 Task: Select Size on screen equals size on printout
Action: Mouse moved to (67, 114)
Screenshot: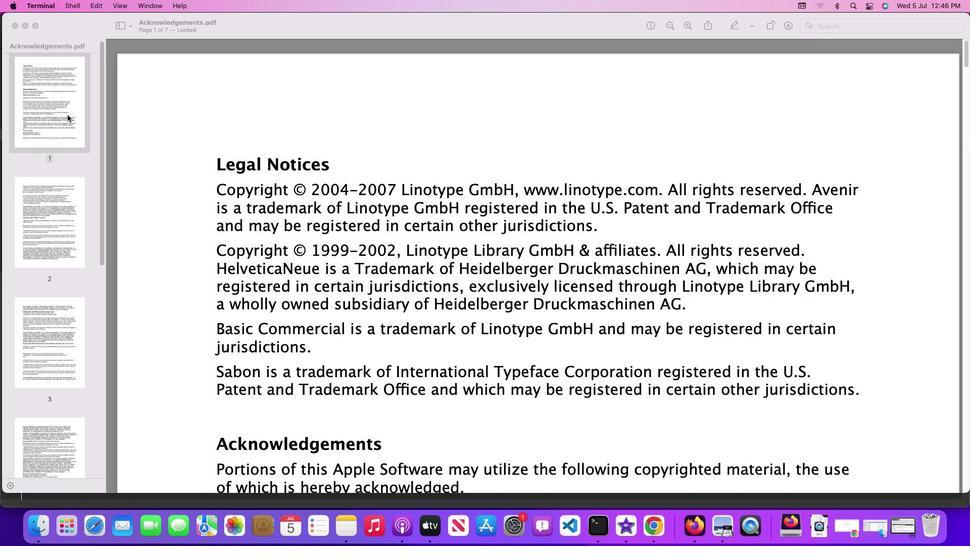 
Action: Mouse pressed left at (67, 114)
Screenshot: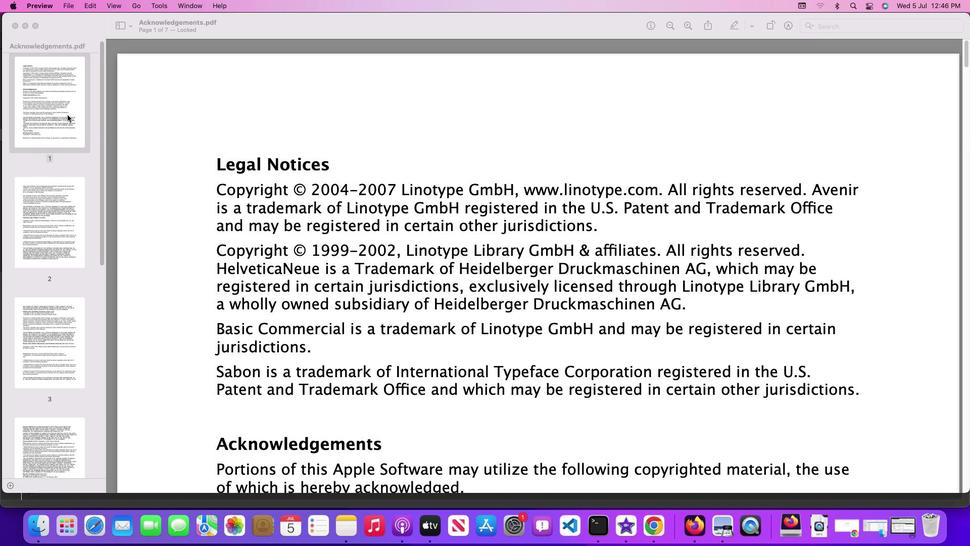 
Action: Mouse moved to (46, 5)
Screenshot: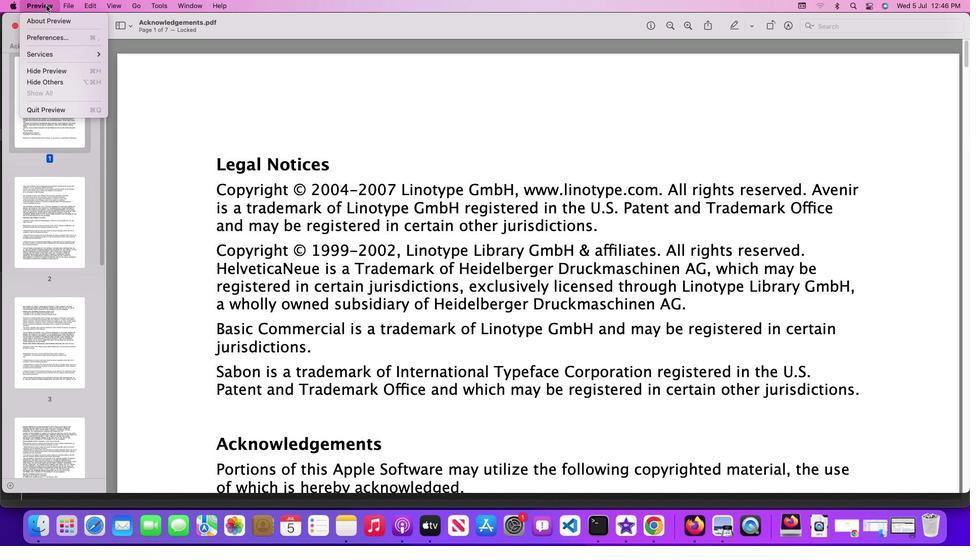 
Action: Mouse pressed left at (46, 5)
Screenshot: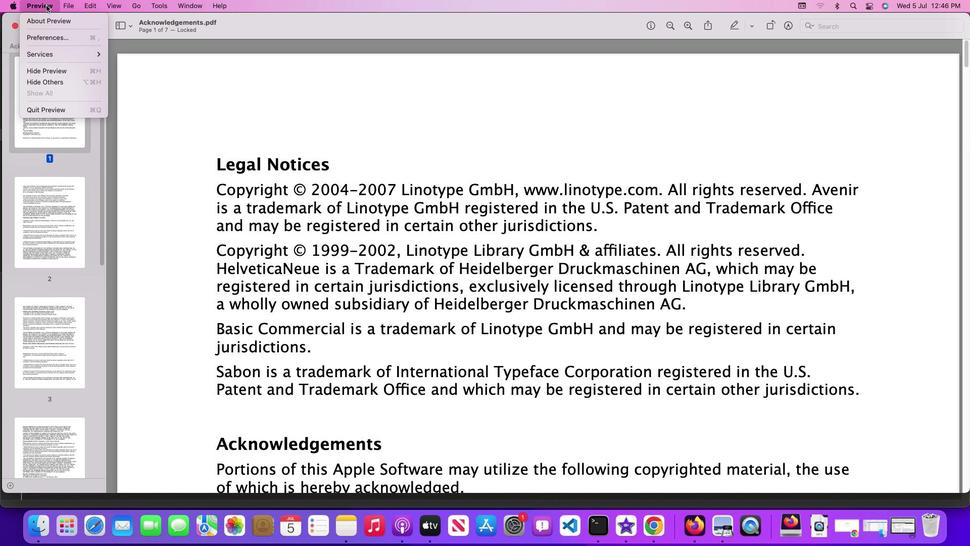
Action: Mouse moved to (64, 38)
Screenshot: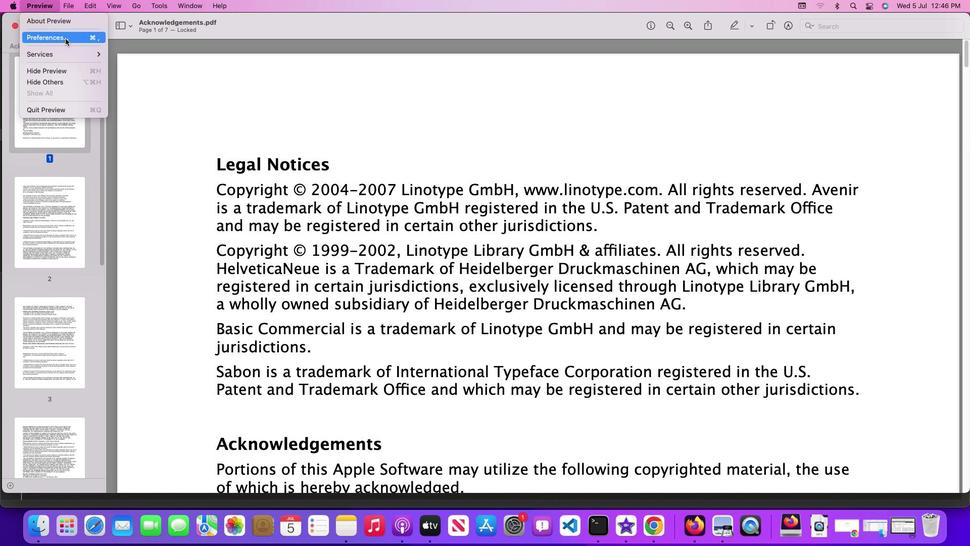 
Action: Mouse pressed left at (64, 38)
Screenshot: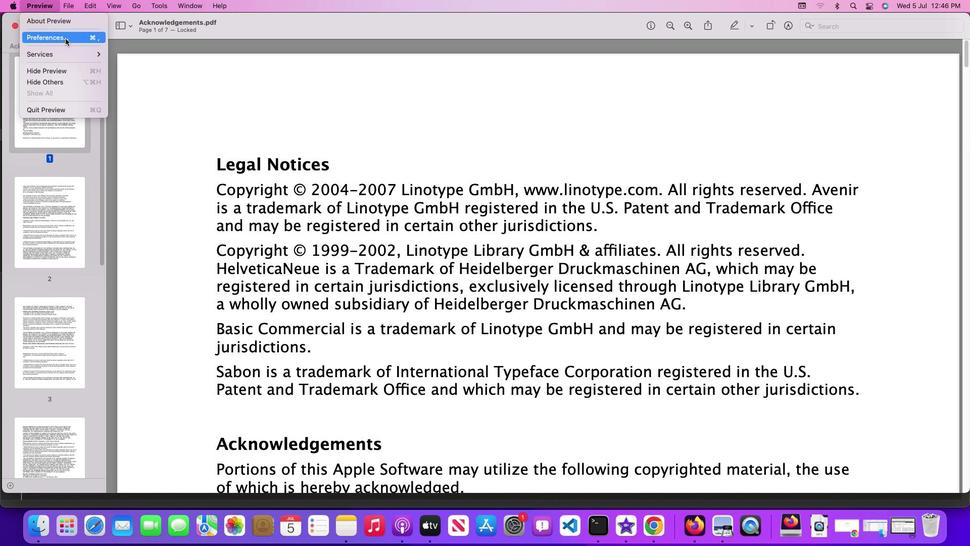 
Action: Mouse moved to (464, 254)
Screenshot: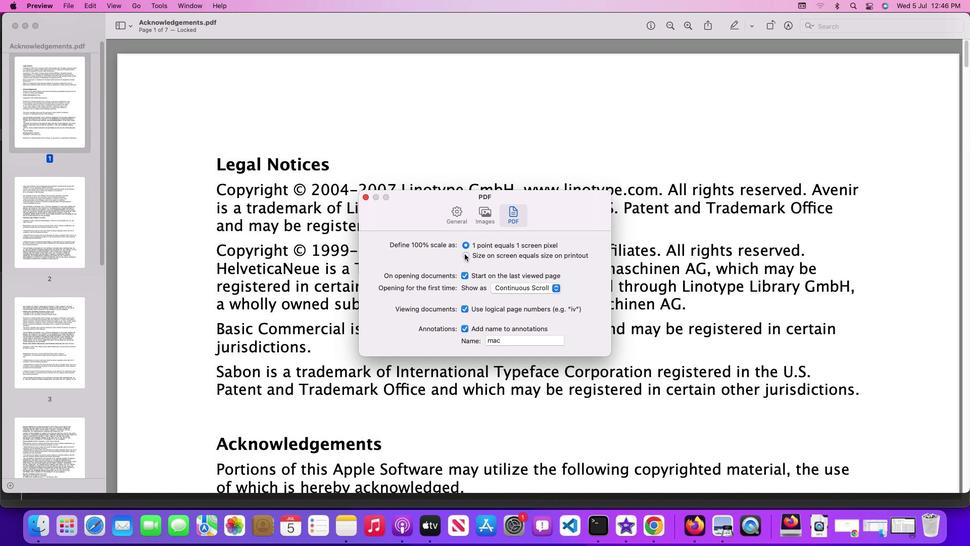 
Action: Mouse pressed left at (464, 254)
Screenshot: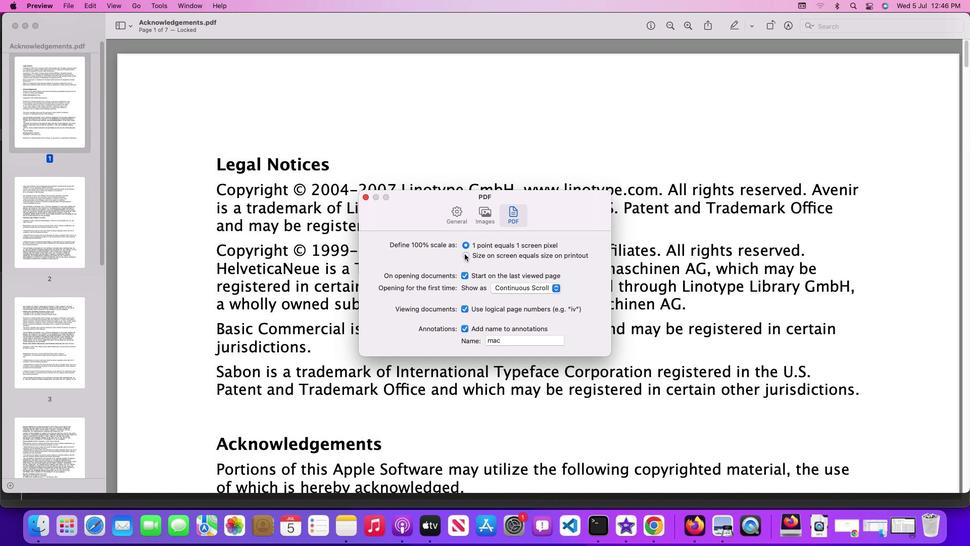 
Action: Mouse moved to (475, 289)
Screenshot: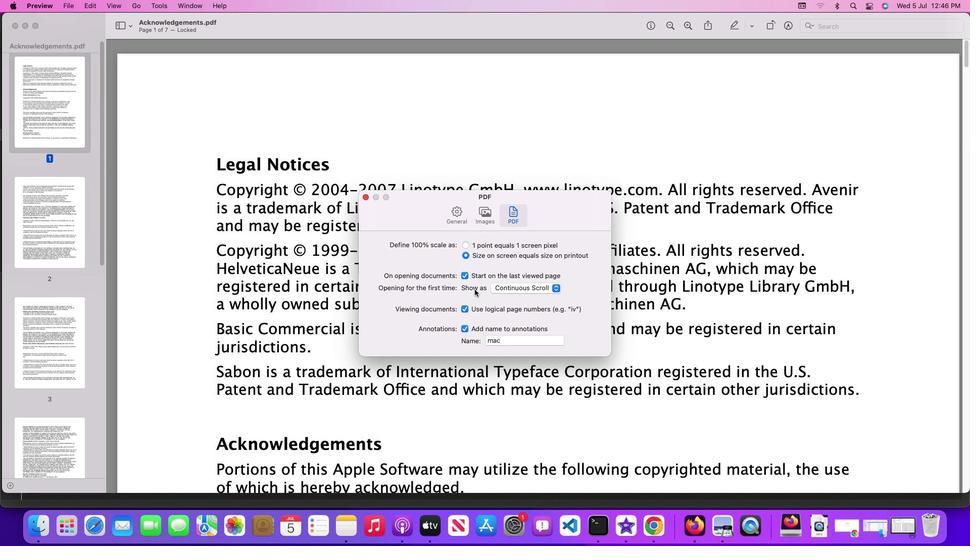 
